 Task: Sort the pending tickets, group by Latest update by assignee in descending order.
Action: Mouse moved to (52, 325)
Screenshot: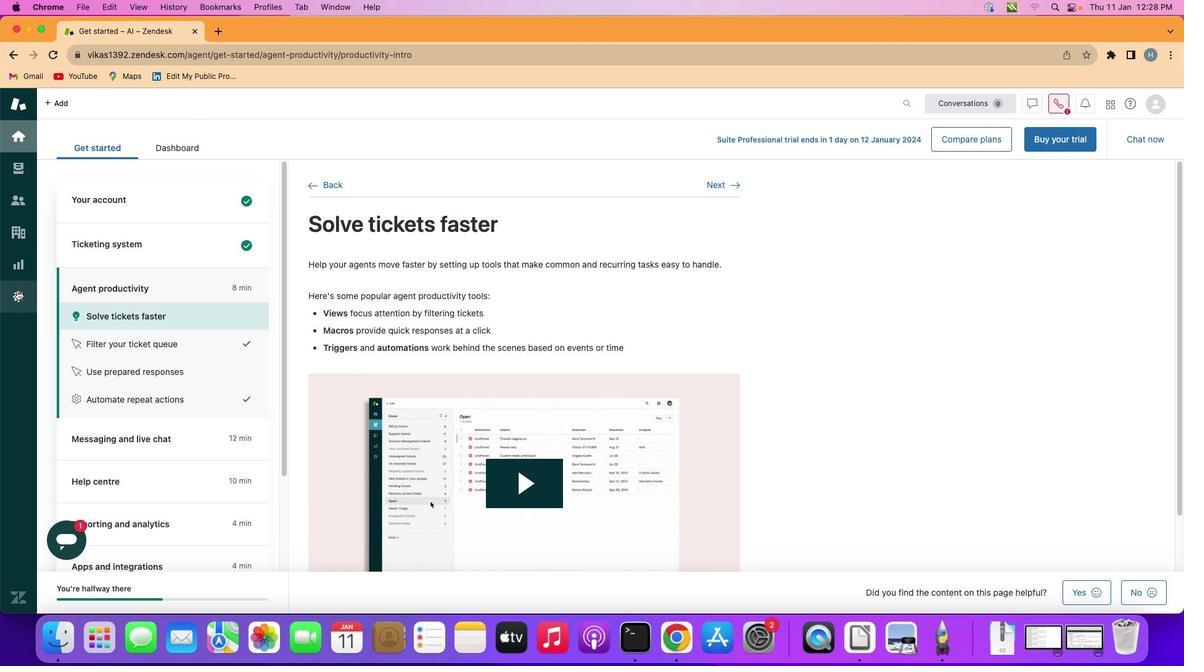 
Action: Mouse pressed left at (52, 325)
Screenshot: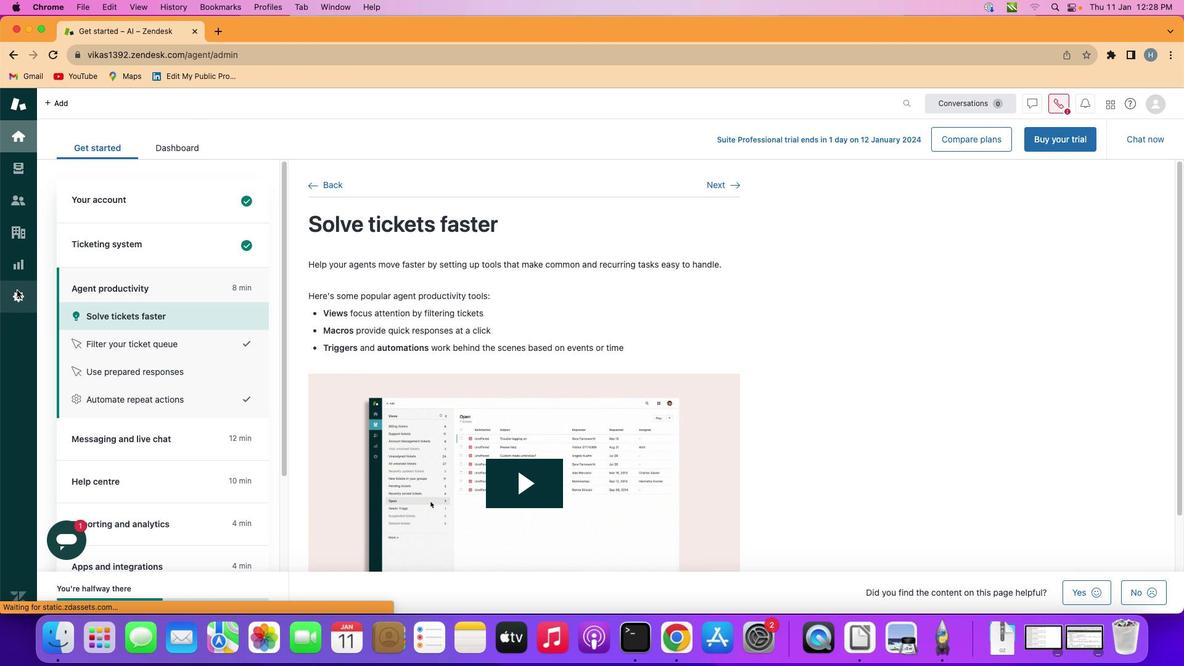 
Action: Mouse moved to (439, 467)
Screenshot: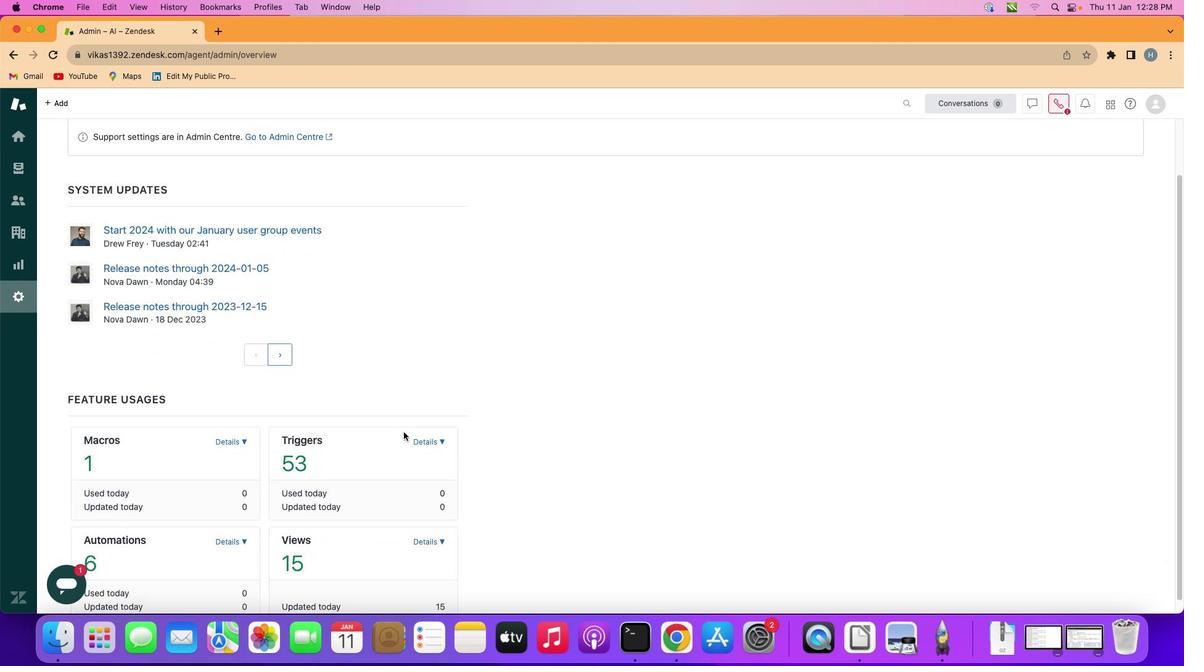
Action: Mouse scrolled (439, 467) with delta (35, 34)
Screenshot: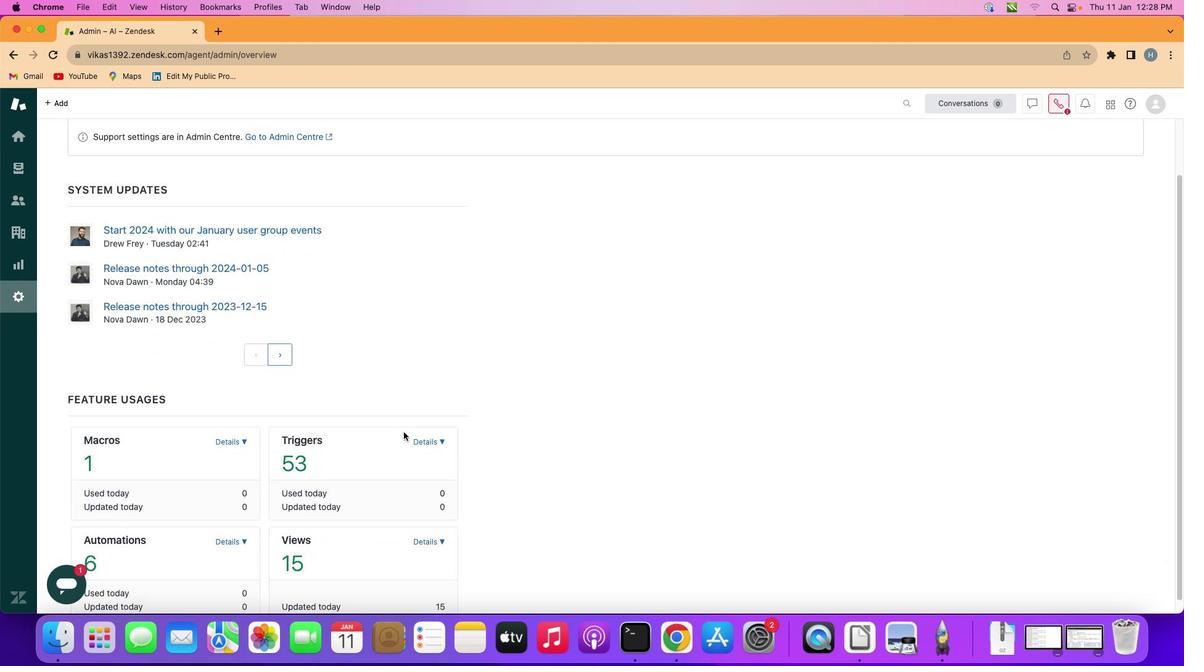 
Action: Mouse scrolled (439, 467) with delta (35, 36)
Screenshot: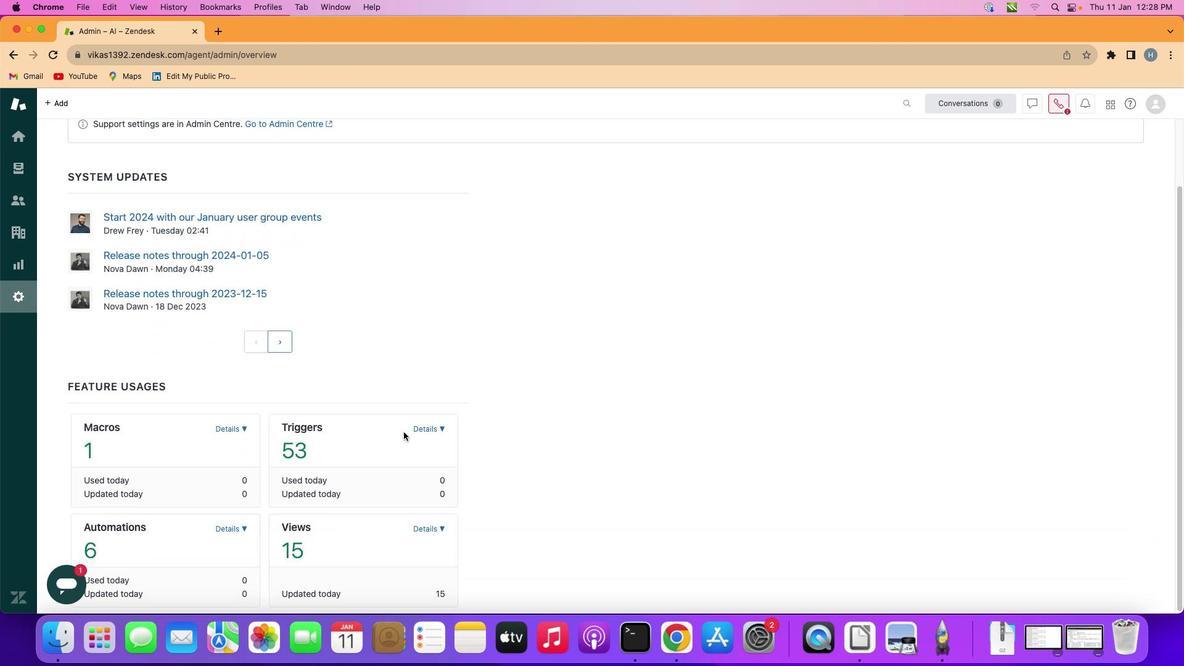 
Action: Mouse scrolled (439, 467) with delta (35, 33)
Screenshot: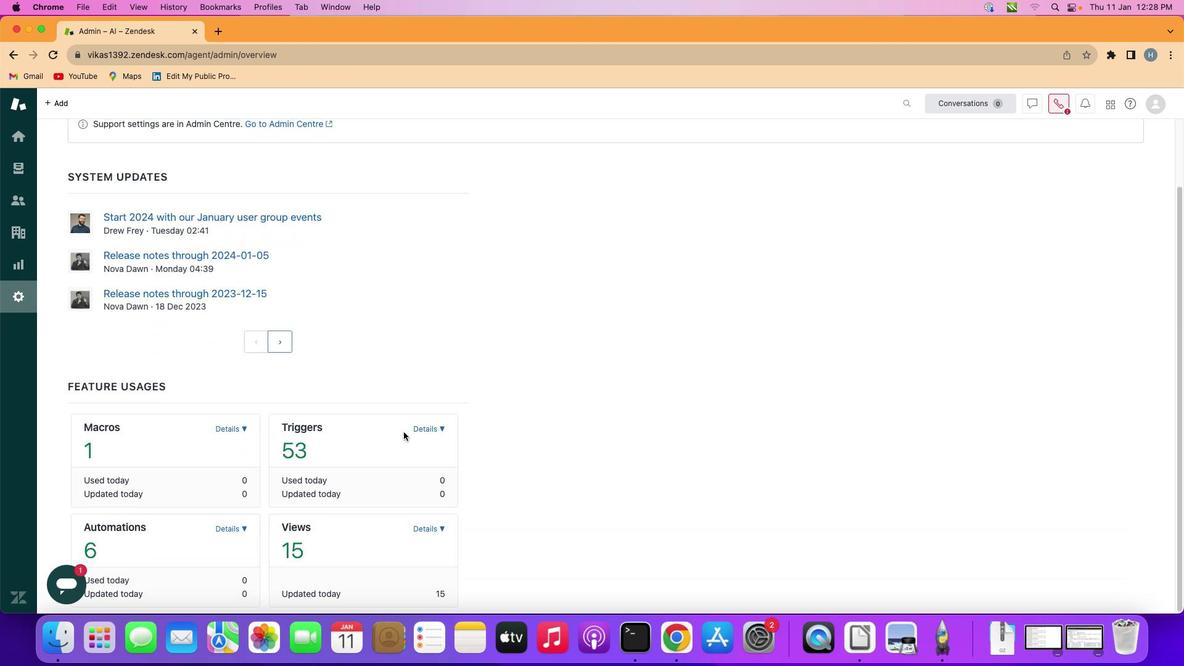 
Action: Mouse scrolled (439, 467) with delta (35, 33)
Screenshot: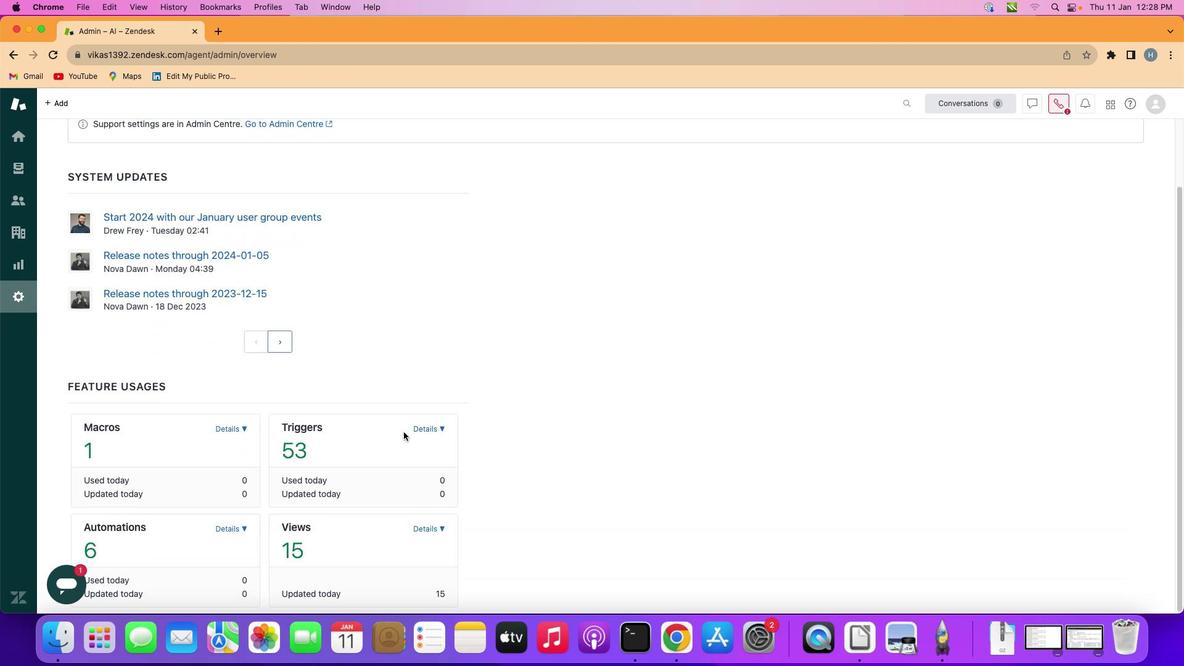 
Action: Mouse scrolled (439, 467) with delta (35, 32)
Screenshot: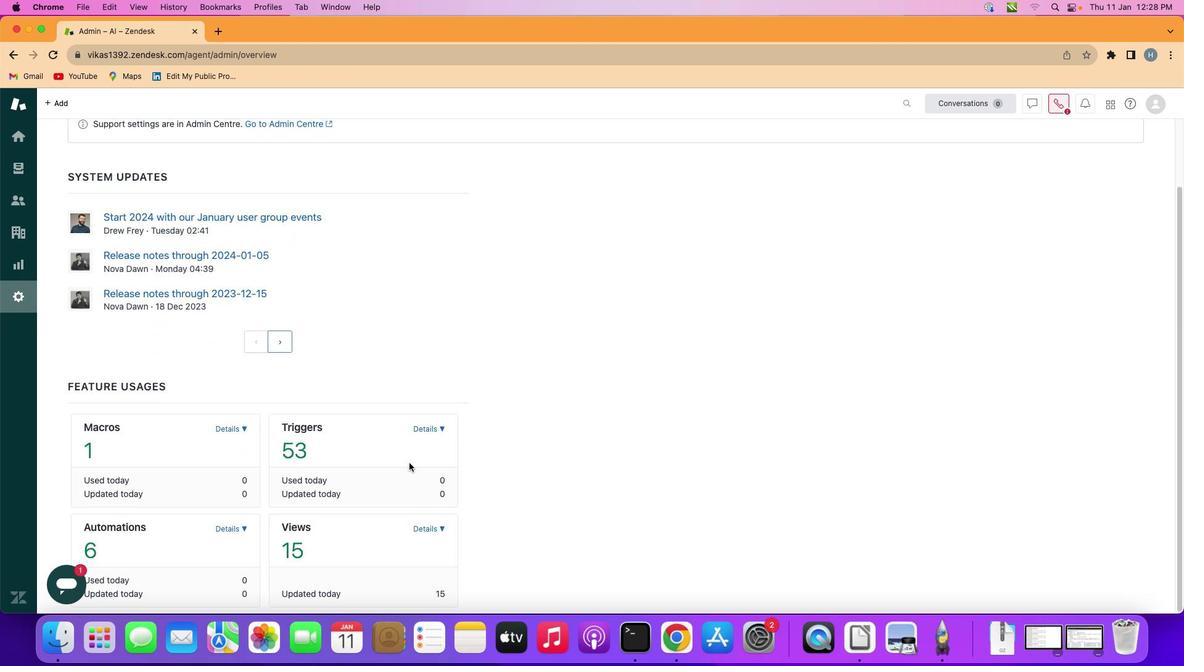 
Action: Mouse moved to (467, 564)
Screenshot: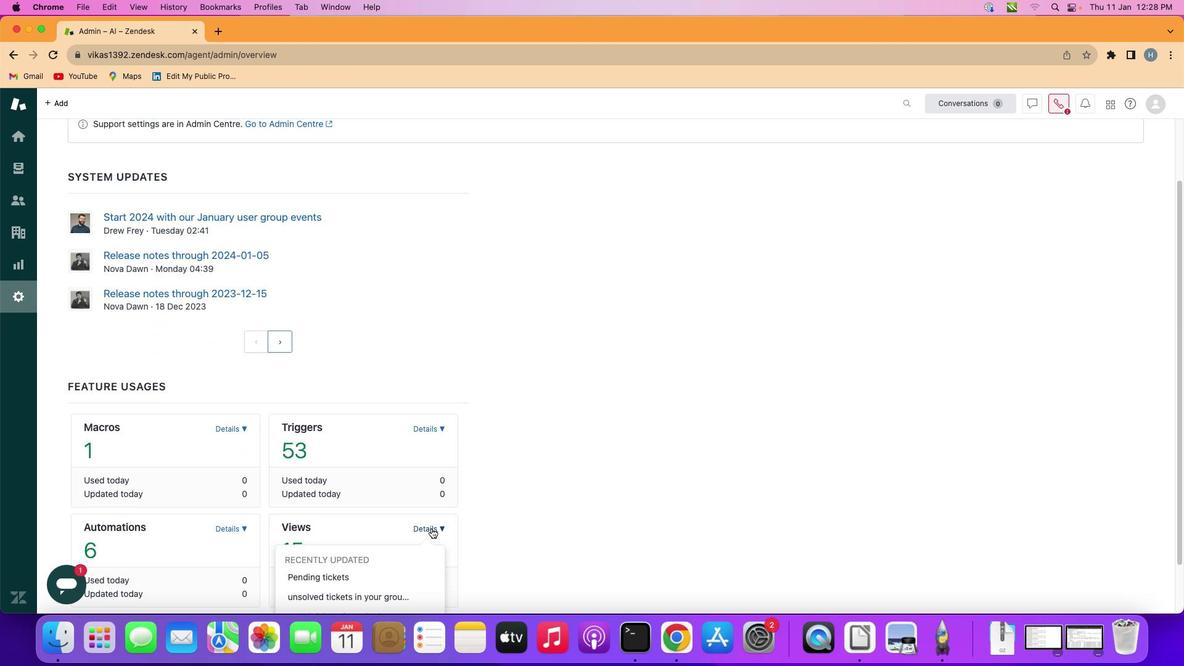 
Action: Mouse pressed left at (467, 564)
Screenshot: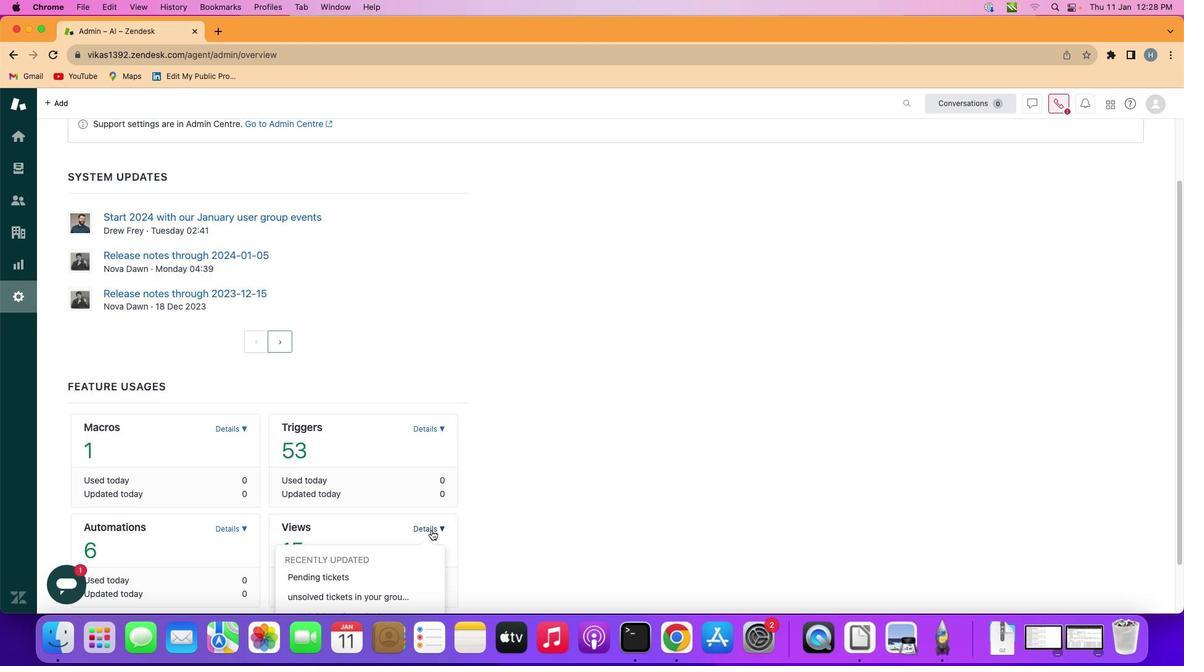 
Action: Mouse moved to (412, 615)
Screenshot: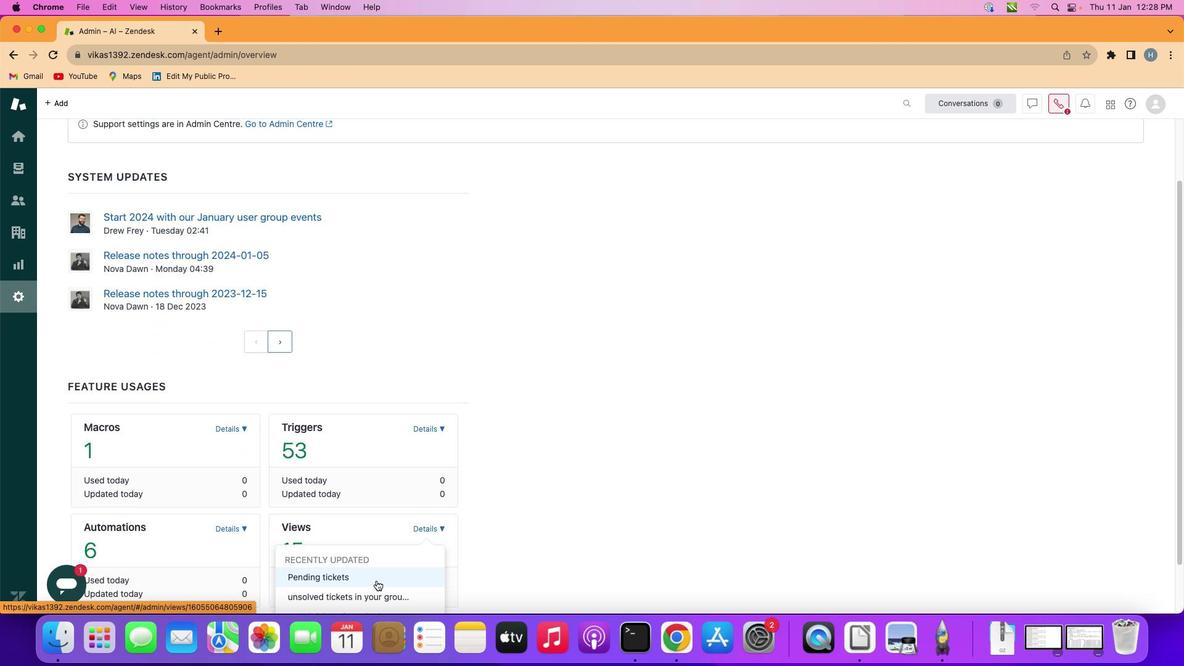 
Action: Mouse pressed left at (412, 615)
Screenshot: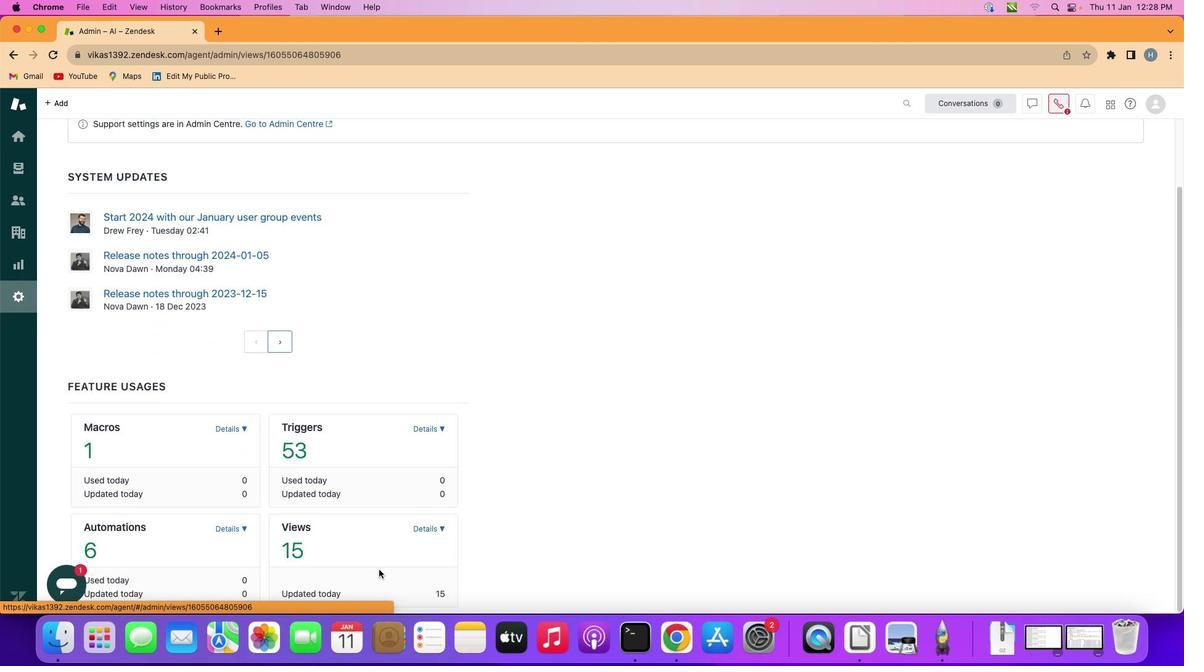 
Action: Mouse moved to (535, 431)
Screenshot: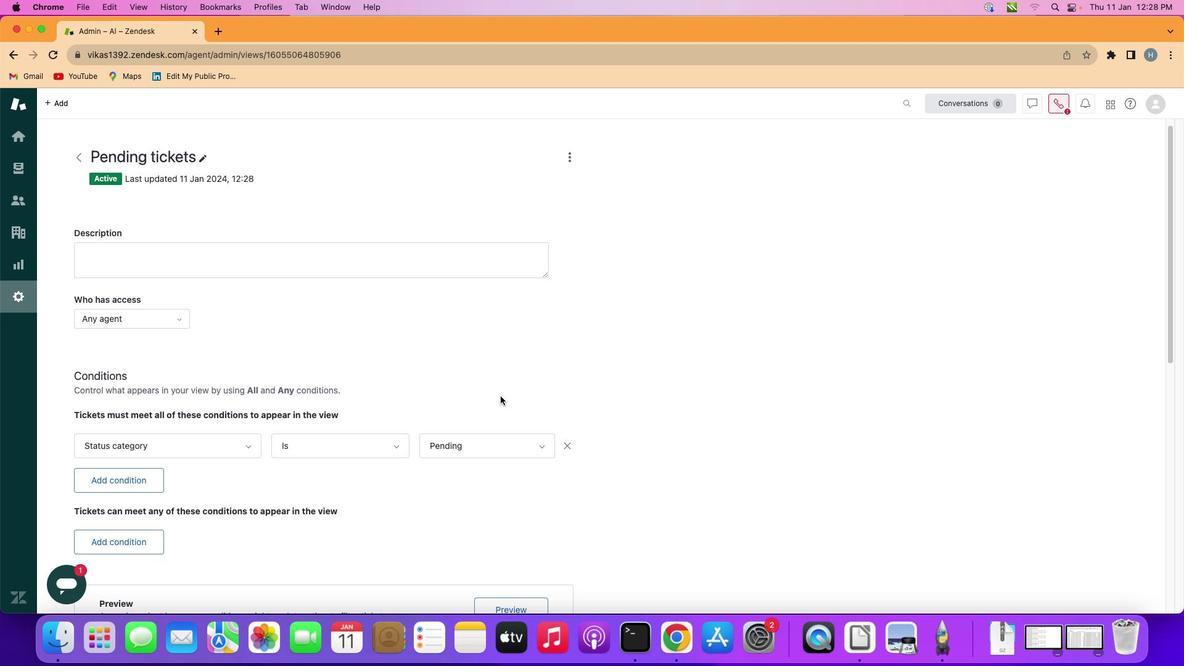 
Action: Mouse scrolled (535, 431) with delta (35, 34)
Screenshot: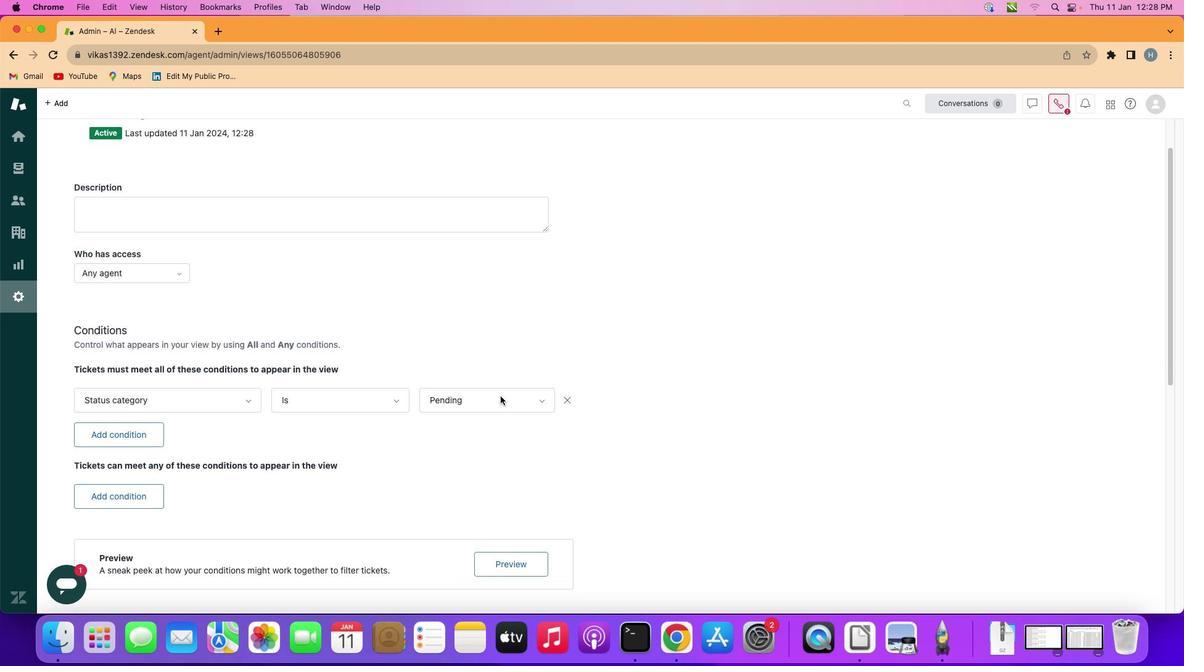
Action: Mouse scrolled (535, 431) with delta (35, 34)
Screenshot: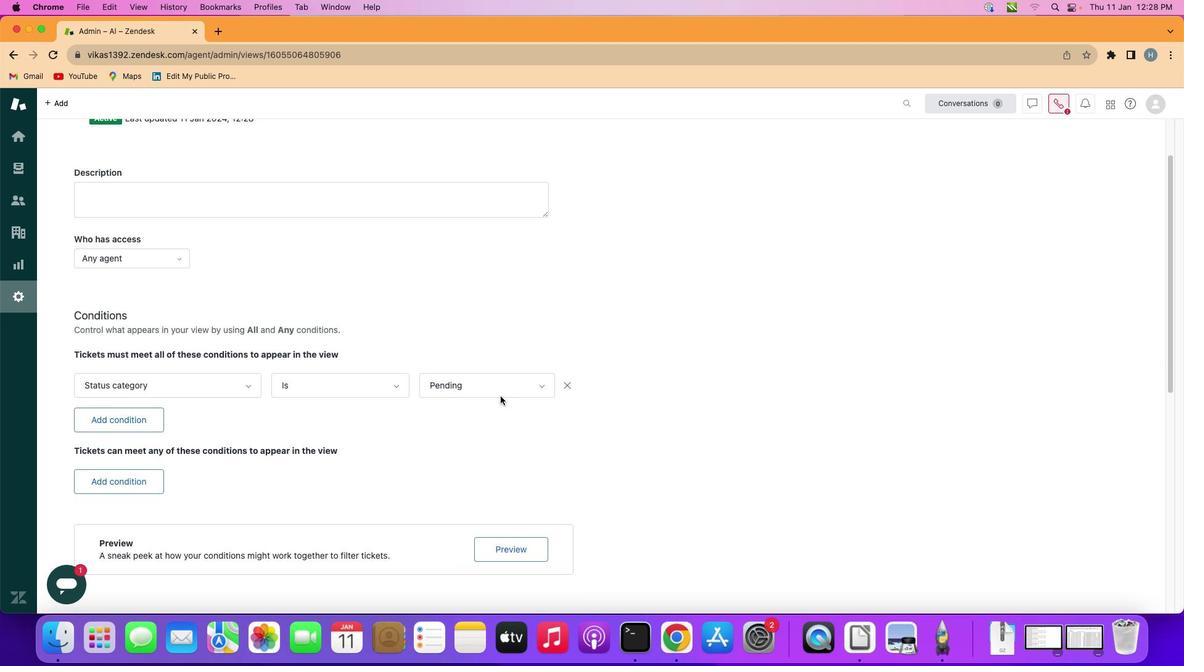 
Action: Mouse scrolled (535, 431) with delta (35, 34)
Screenshot: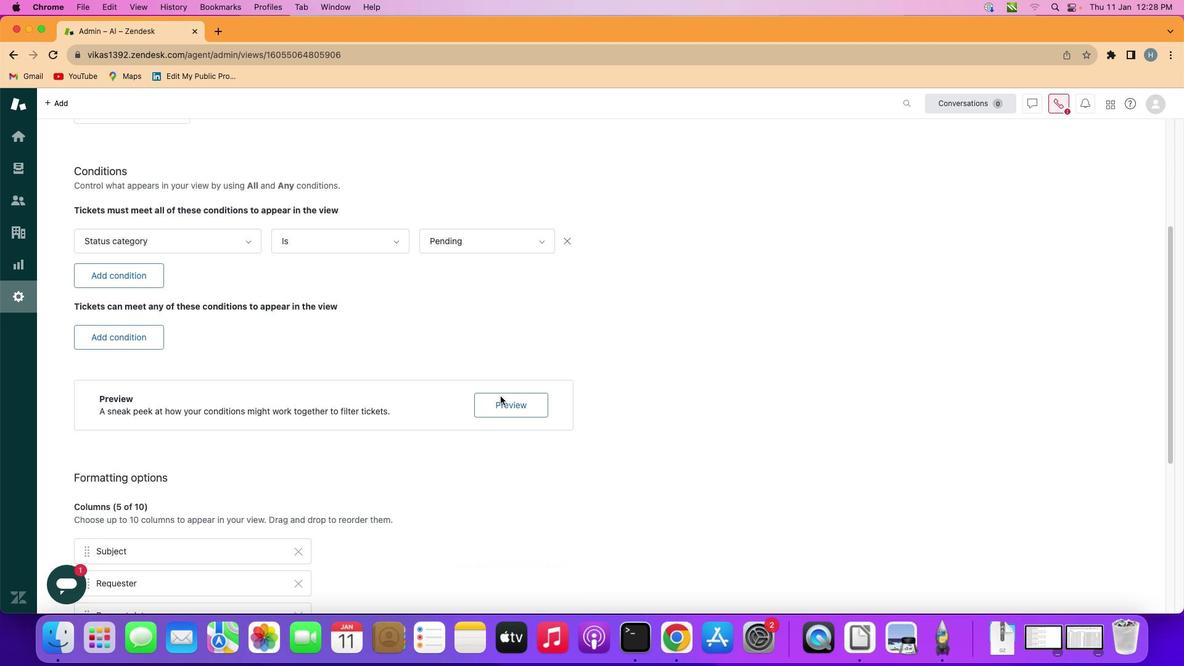 
Action: Mouse scrolled (535, 431) with delta (35, 33)
Screenshot: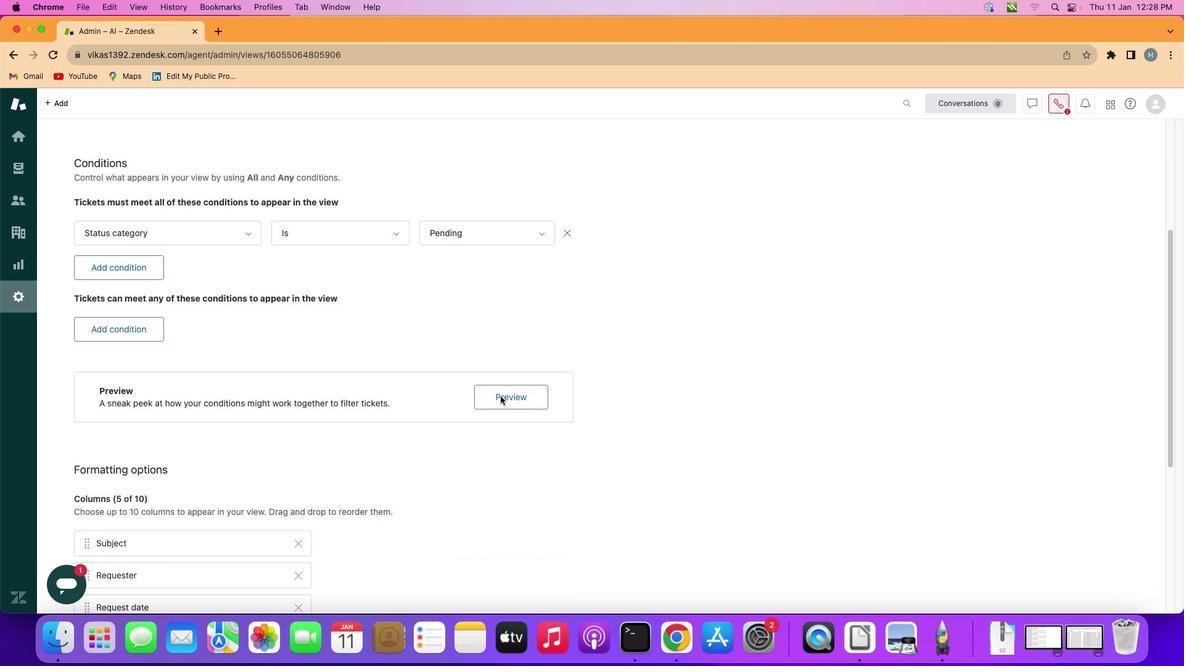 
Action: Mouse scrolled (535, 431) with delta (35, 33)
Screenshot: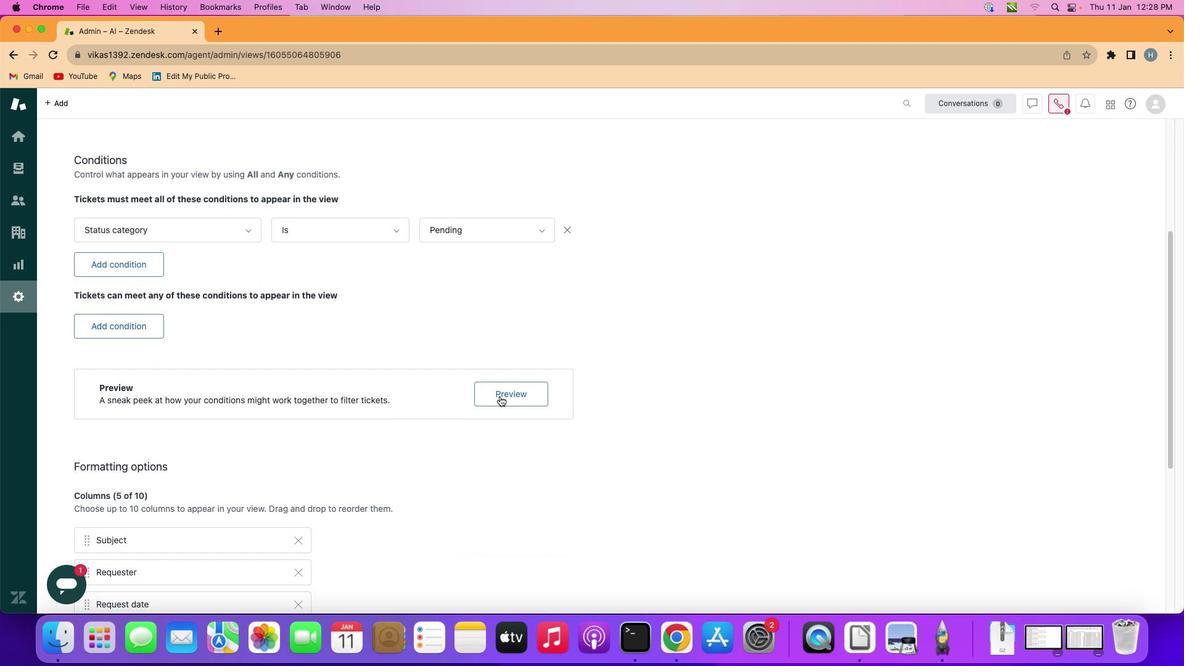 
Action: Mouse moved to (535, 431)
Screenshot: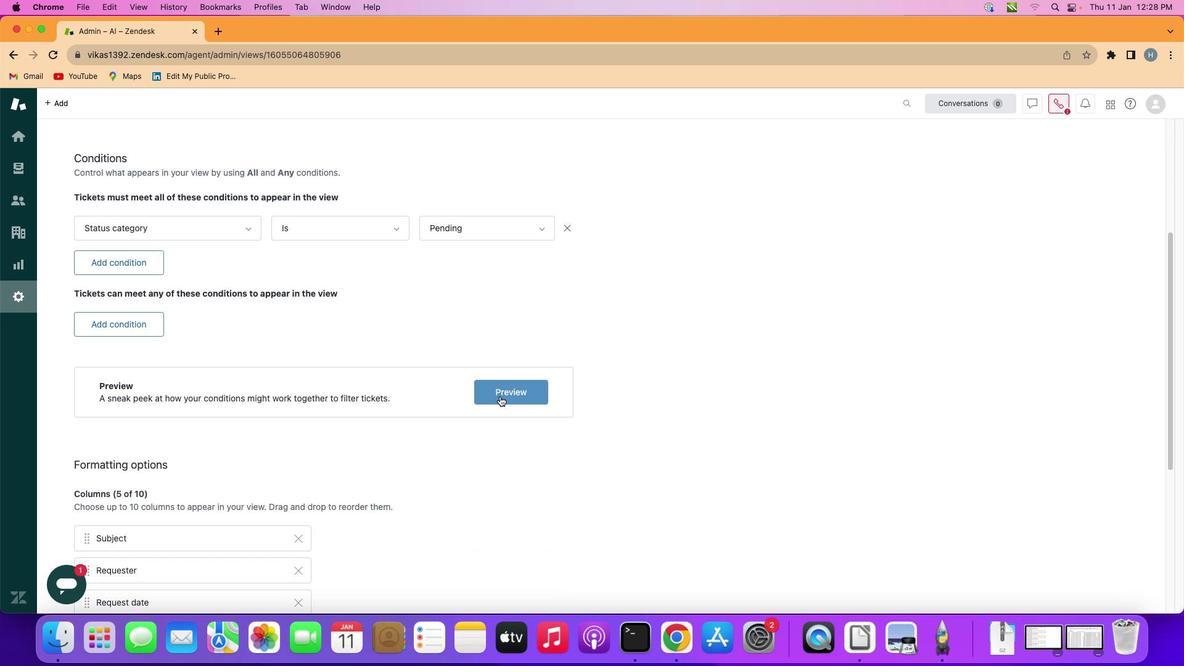 
Action: Mouse scrolled (535, 431) with delta (35, 34)
Screenshot: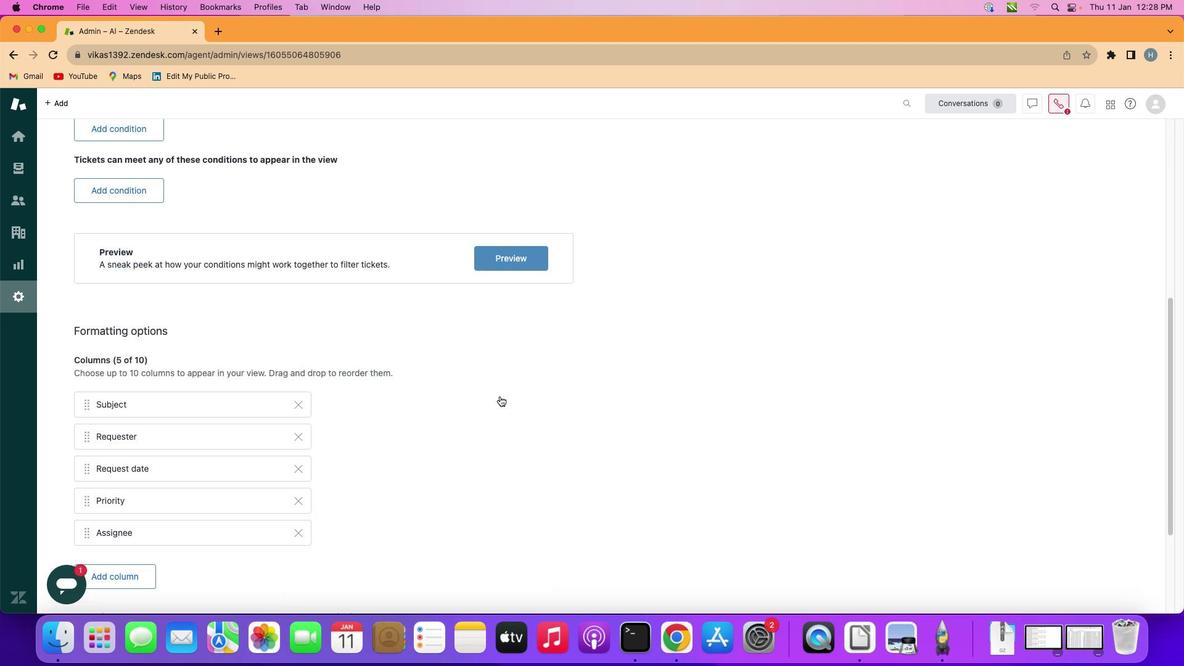 
Action: Mouse scrolled (535, 431) with delta (35, 34)
Screenshot: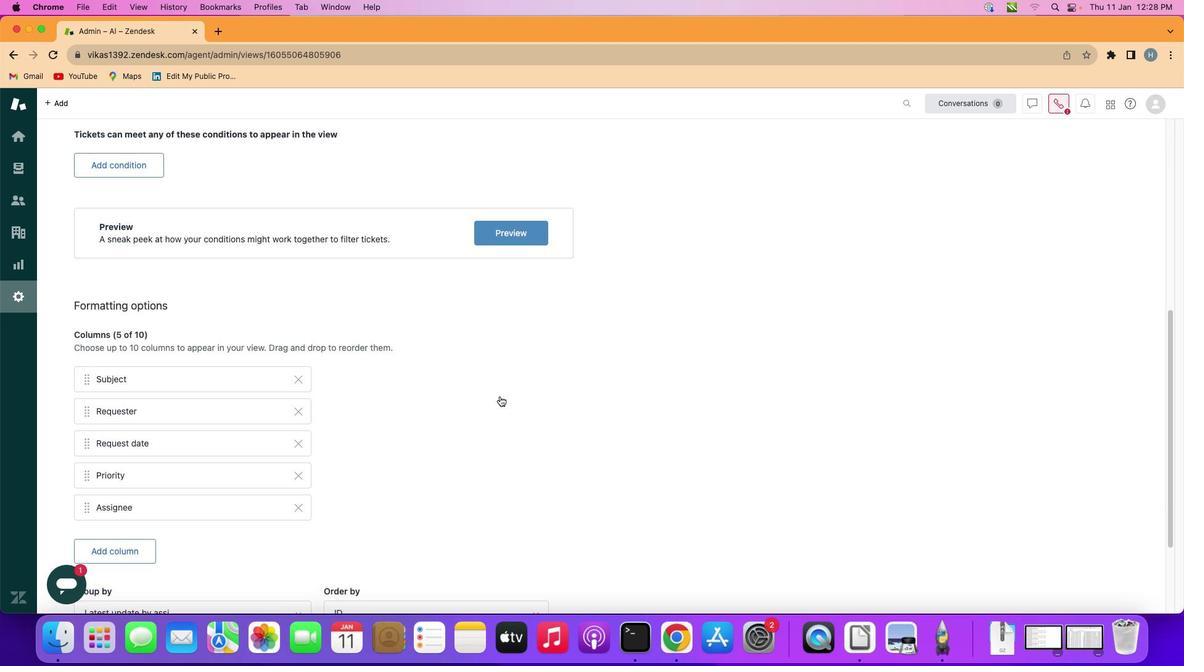
Action: Mouse scrolled (535, 431) with delta (35, 33)
Screenshot: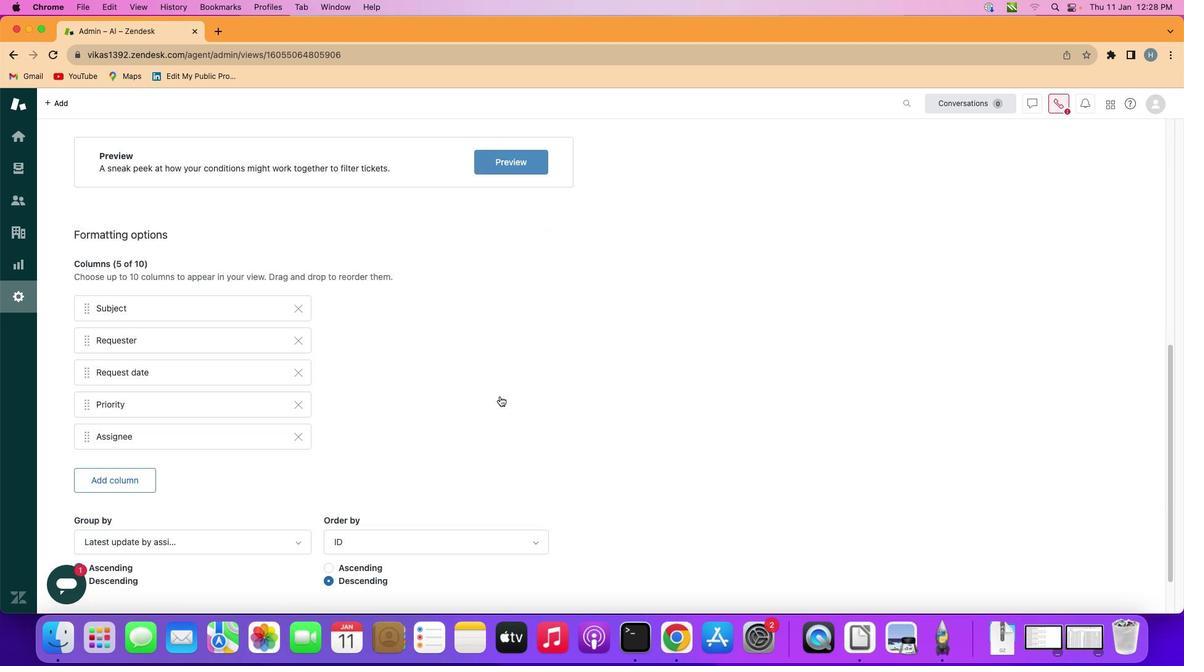 
Action: Mouse scrolled (535, 431) with delta (35, 33)
Screenshot: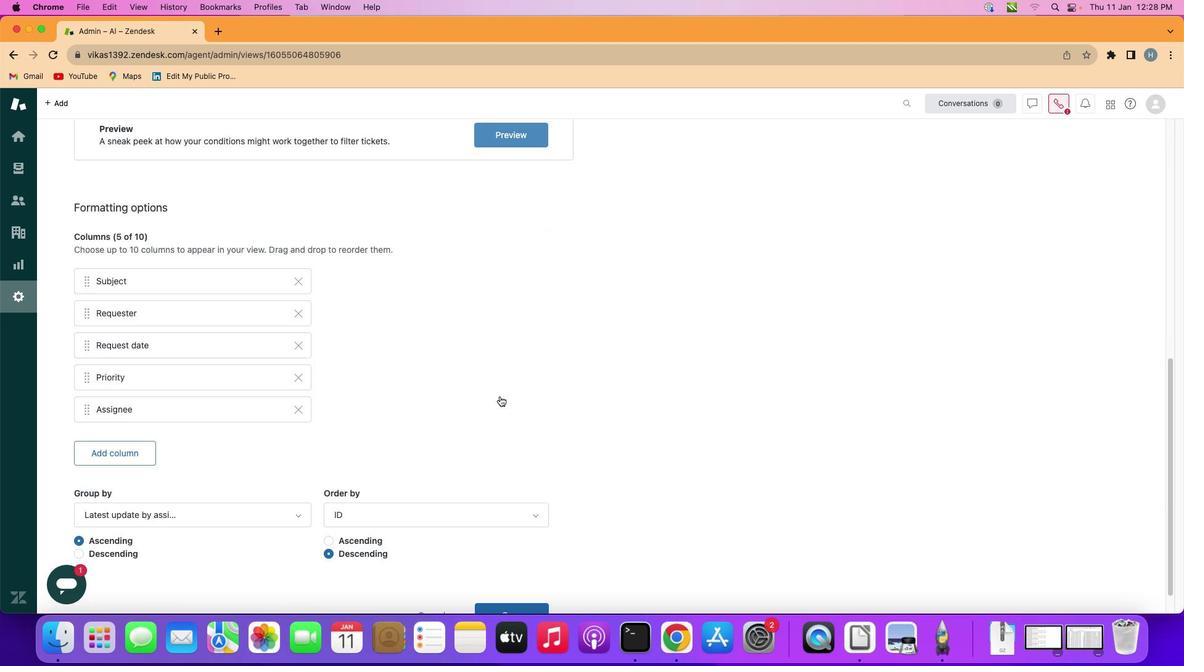 
Action: Mouse scrolled (535, 431) with delta (35, 33)
Screenshot: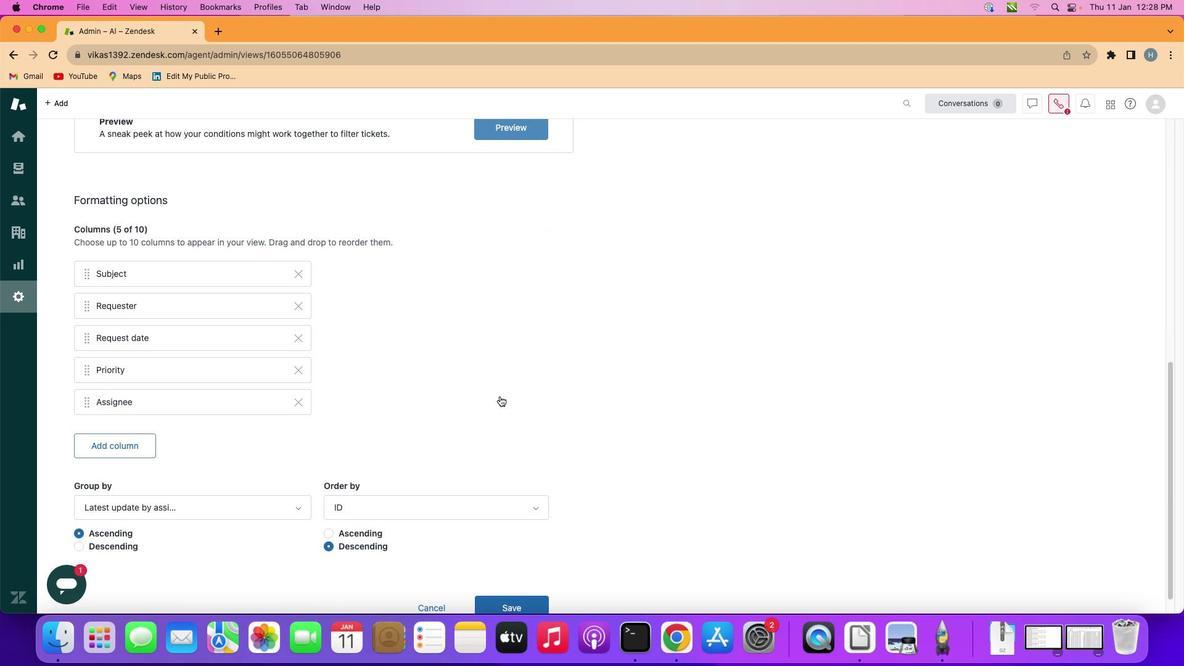 
Action: Mouse scrolled (535, 431) with delta (35, 34)
Screenshot: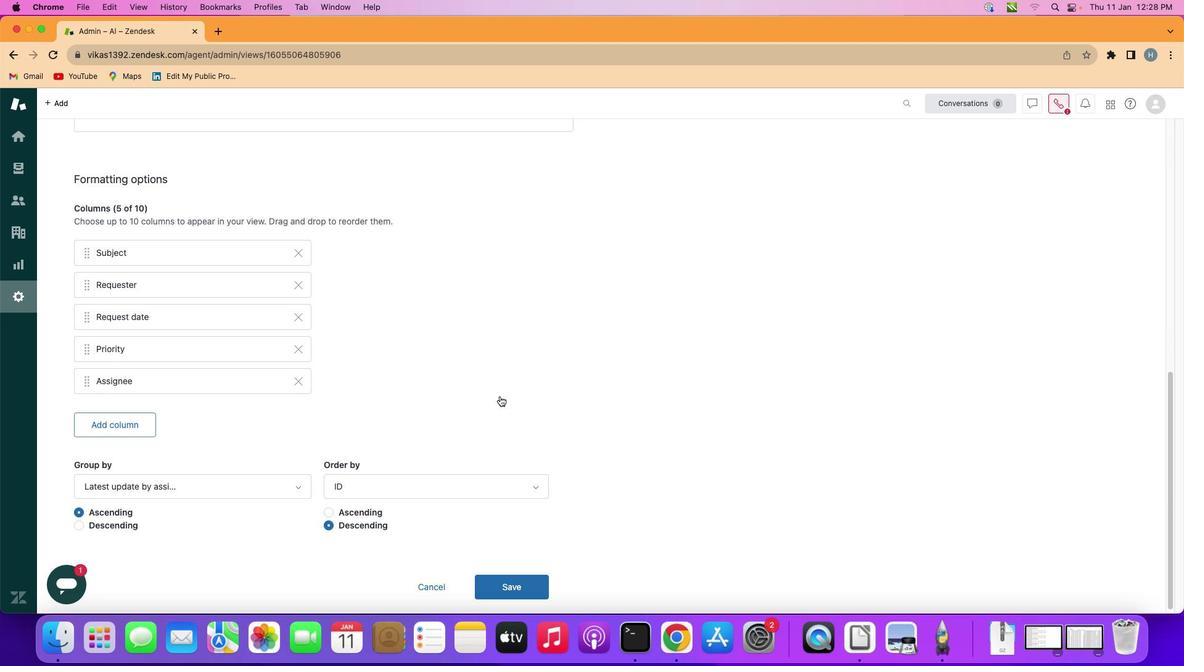 
Action: Mouse scrolled (535, 431) with delta (35, 34)
Screenshot: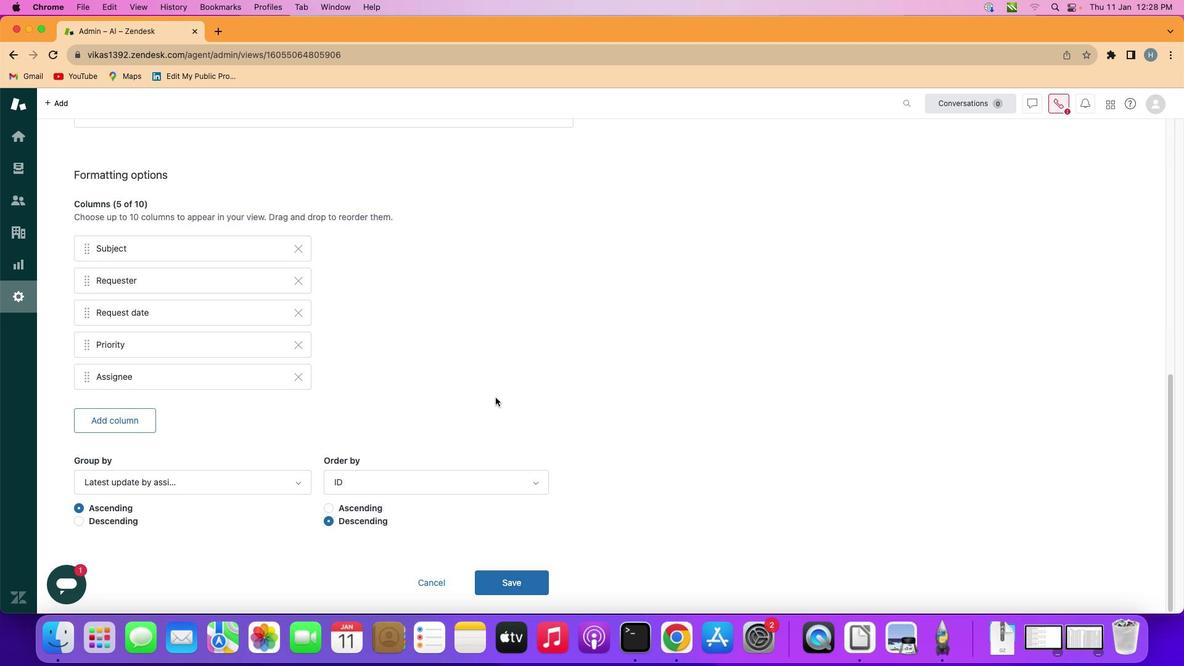 
Action: Mouse scrolled (535, 431) with delta (35, 33)
Screenshot: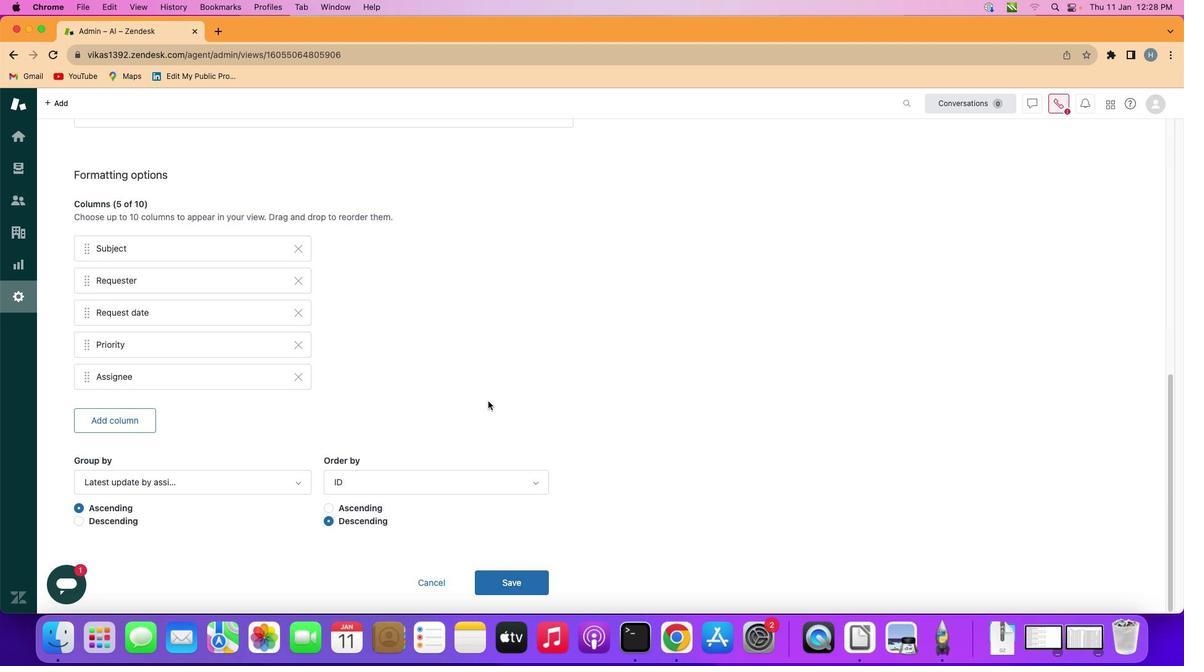 
Action: Mouse scrolled (535, 431) with delta (35, 33)
Screenshot: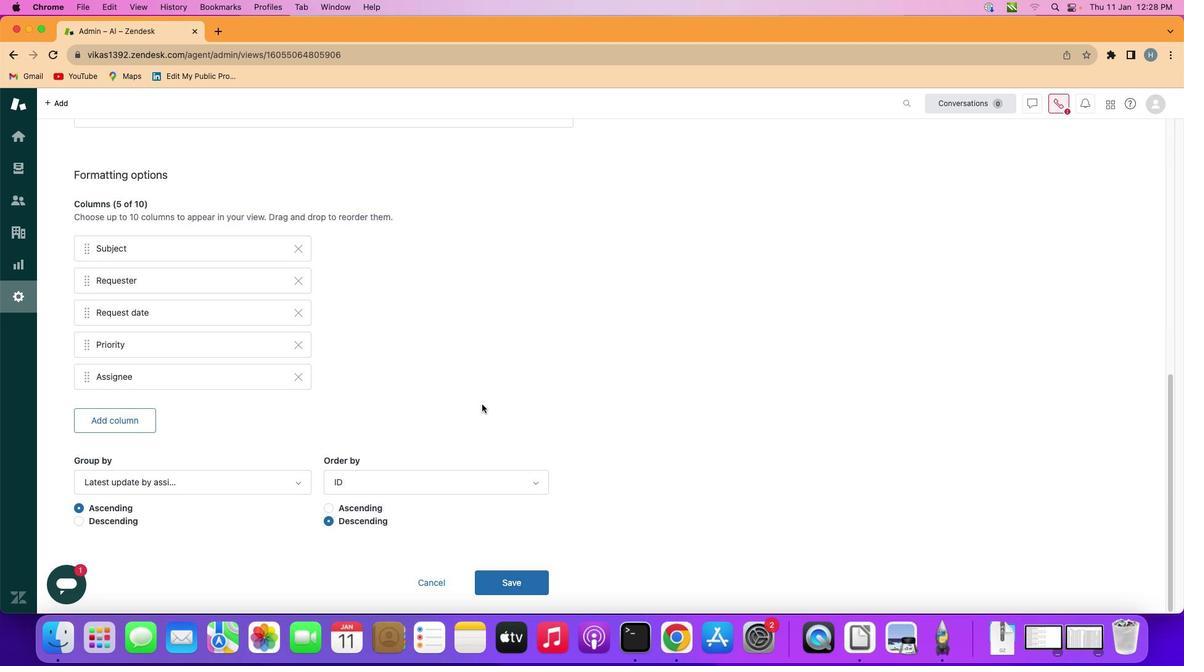
Action: Mouse scrolled (535, 431) with delta (35, 32)
Screenshot: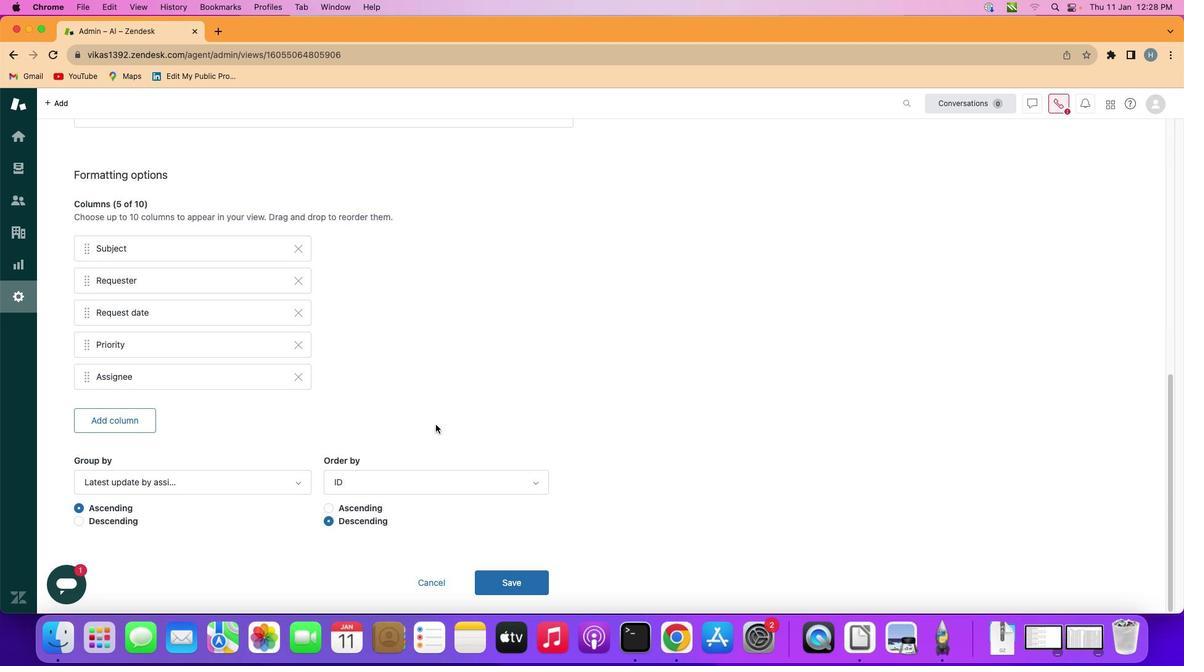 
Action: Mouse moved to (336, 517)
Screenshot: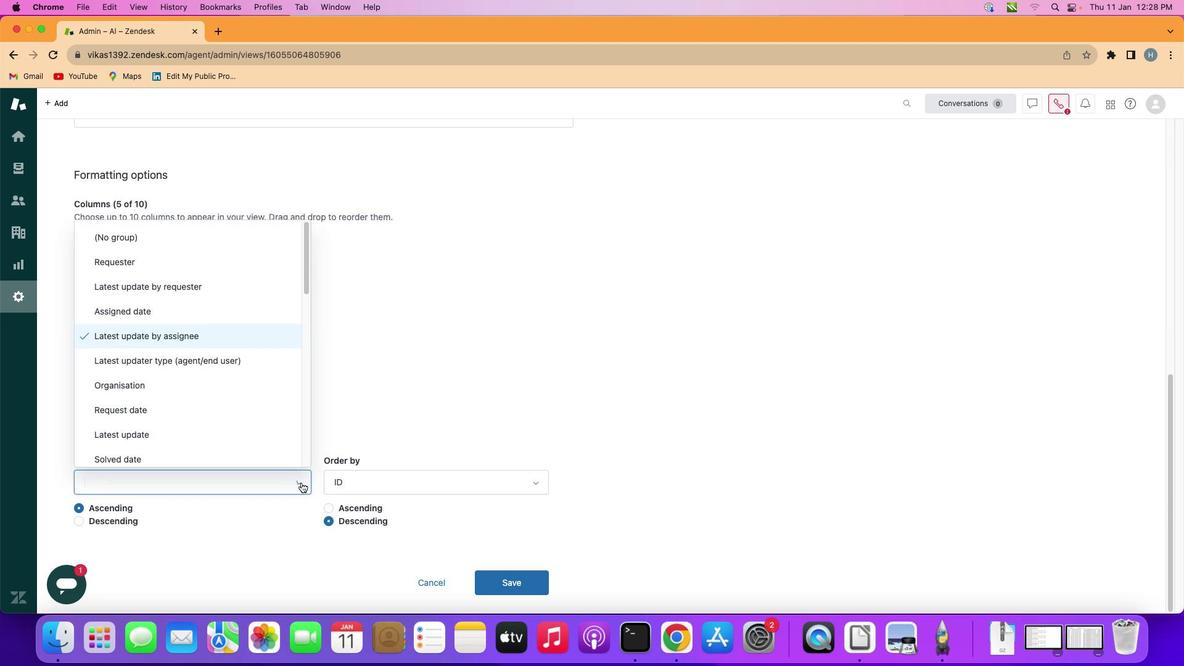 
Action: Mouse pressed left at (336, 517)
Screenshot: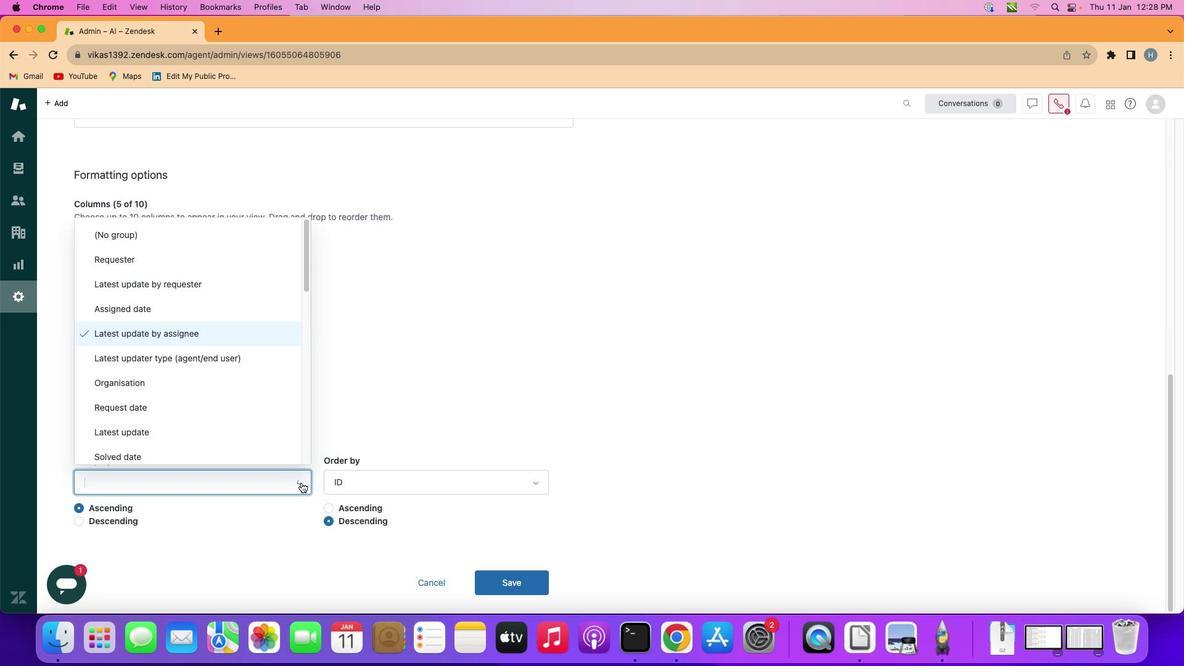 
Action: Mouse moved to (299, 369)
Screenshot: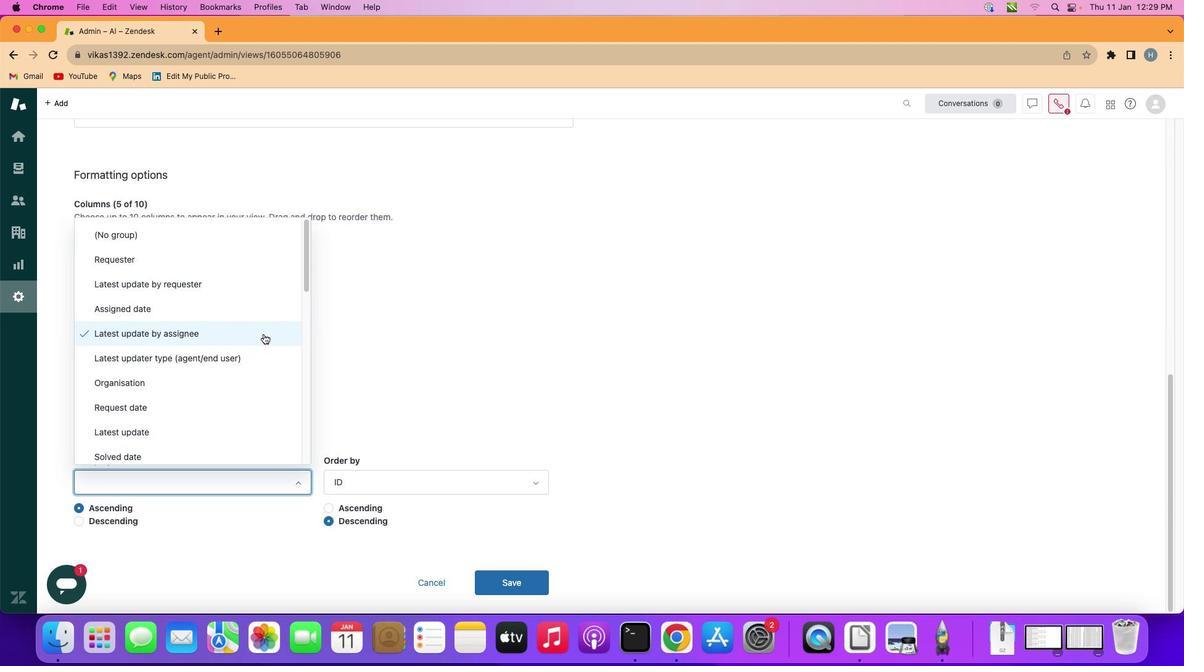 
Action: Mouse pressed left at (299, 369)
Screenshot: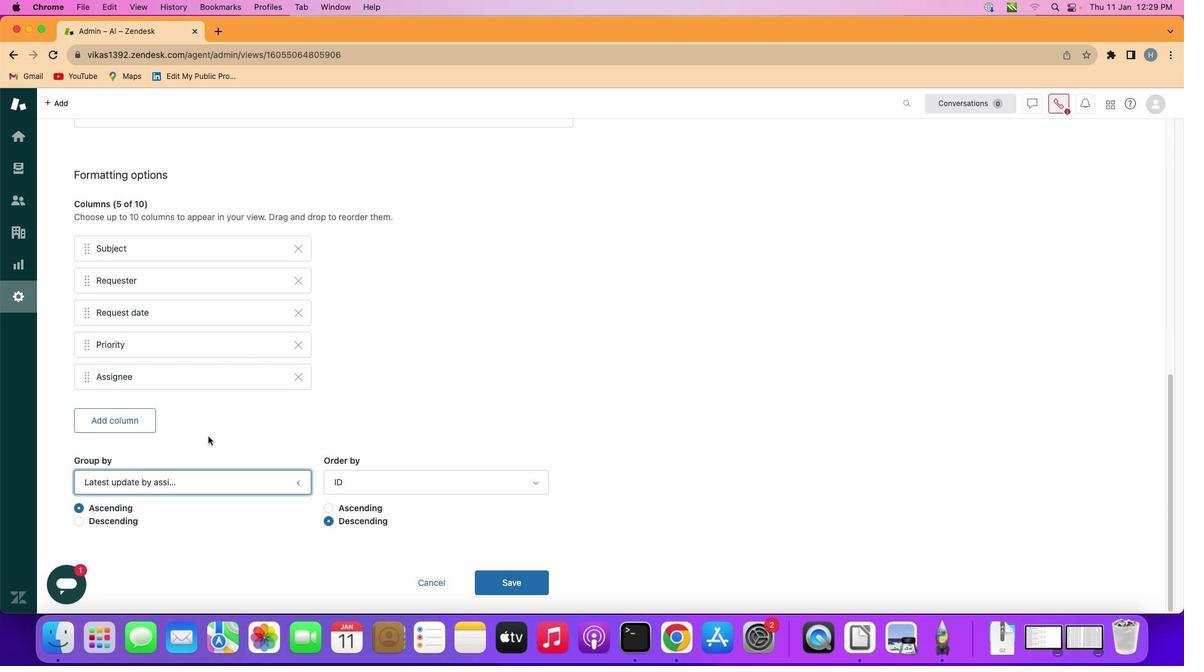 
Action: Mouse moved to (164, 557)
Screenshot: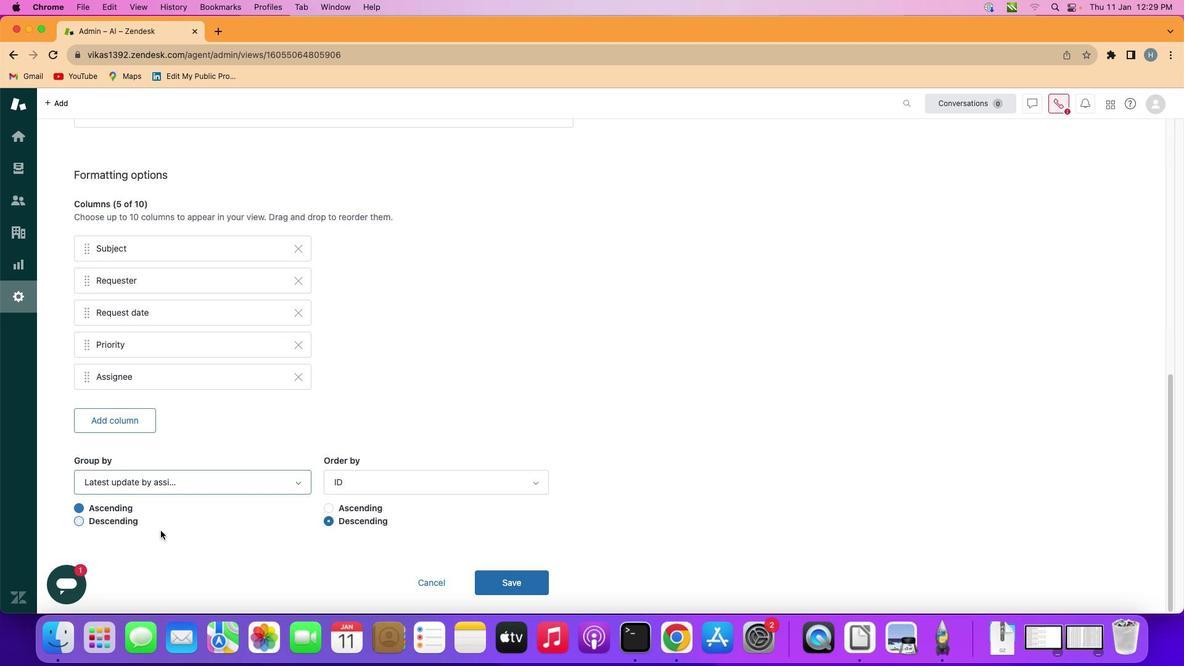 
Action: Mouse pressed left at (164, 557)
Screenshot: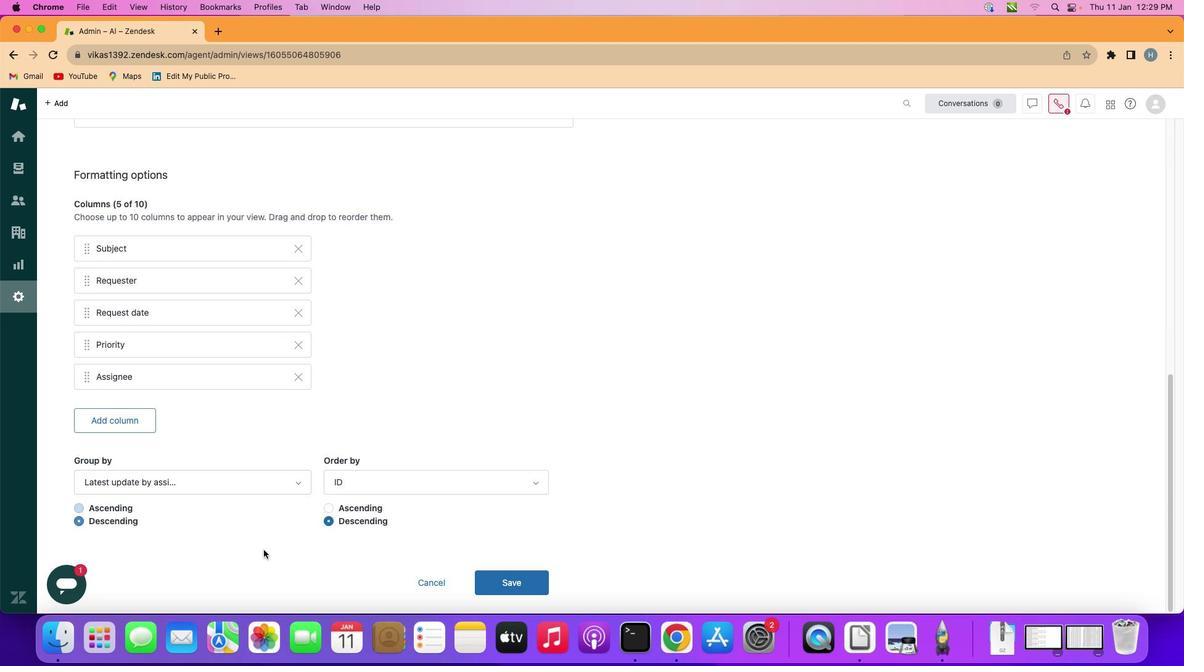 
Action: Mouse moved to (544, 618)
Screenshot: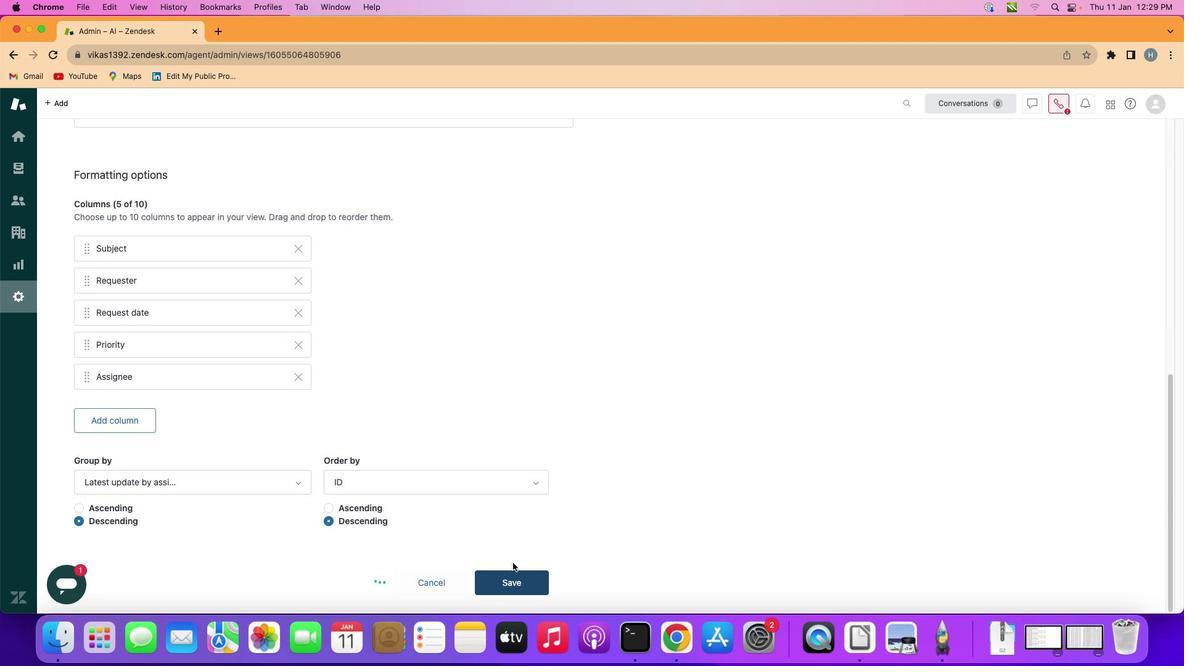 
Action: Mouse pressed left at (544, 618)
Screenshot: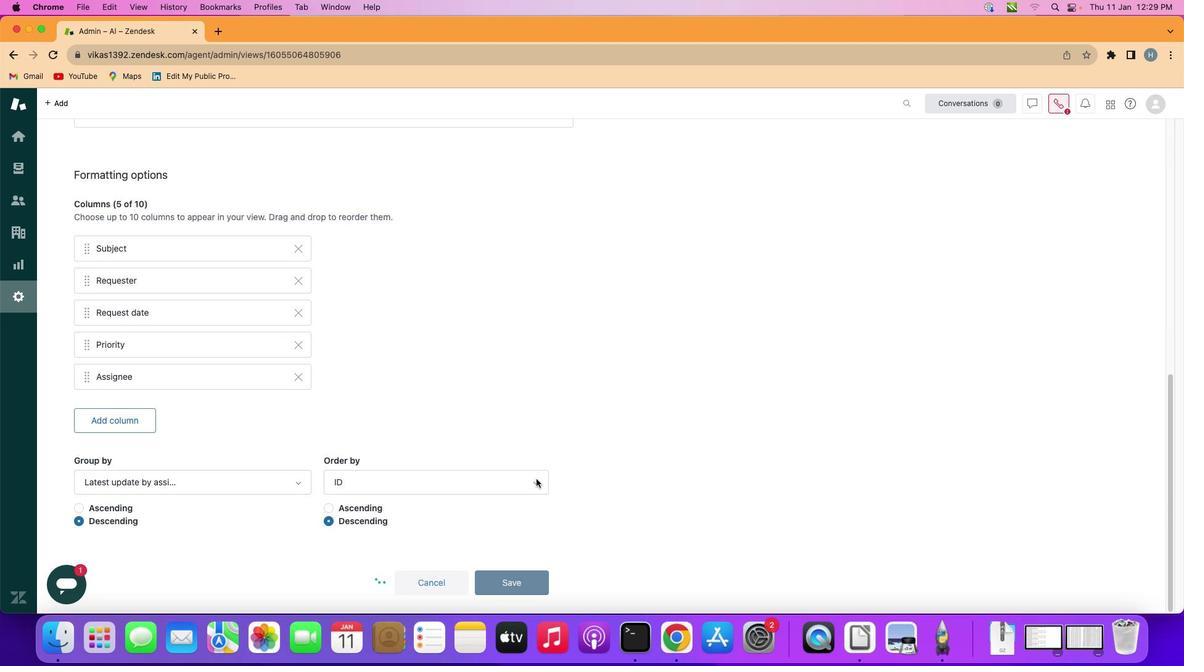 
Action: Mouse moved to (594, 351)
Screenshot: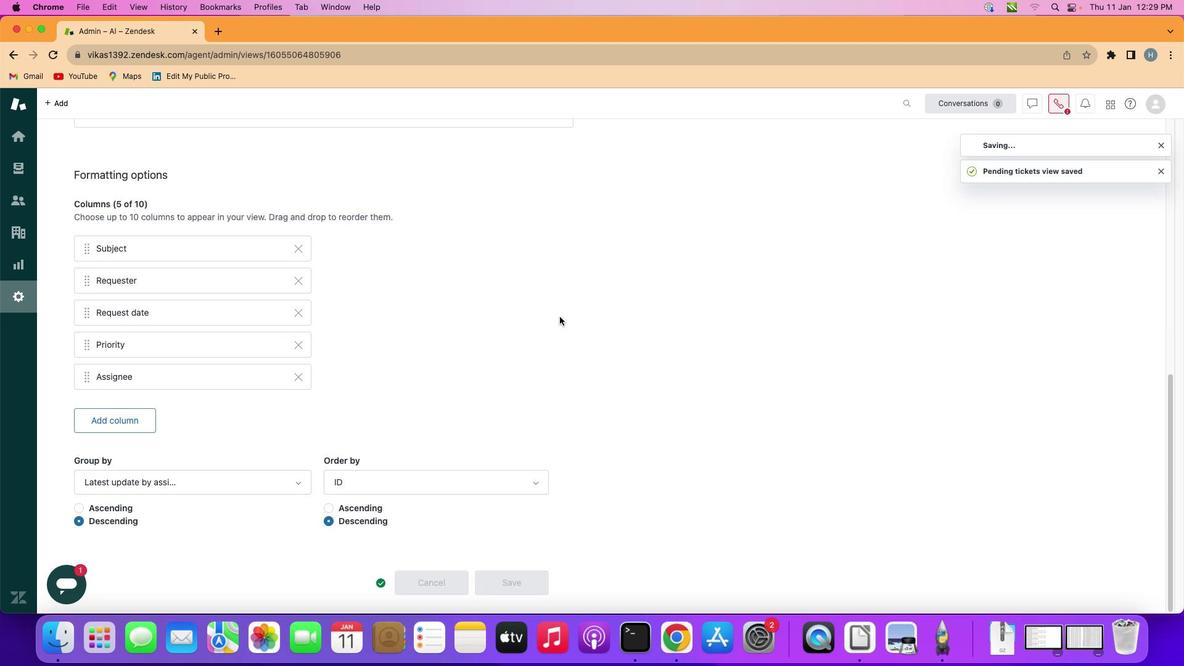 
